 Task: Search "Javascript" and save the search with the name "CSS search" with the query "JS".
Action: Mouse moved to (766, 77)
Screenshot: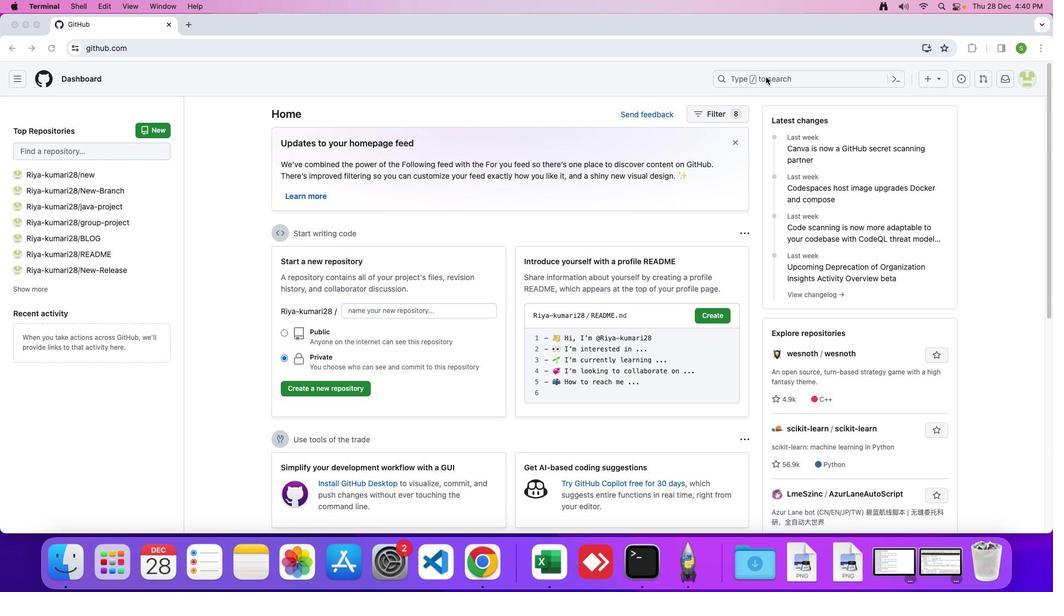 
Action: Mouse pressed left at (766, 77)
Screenshot: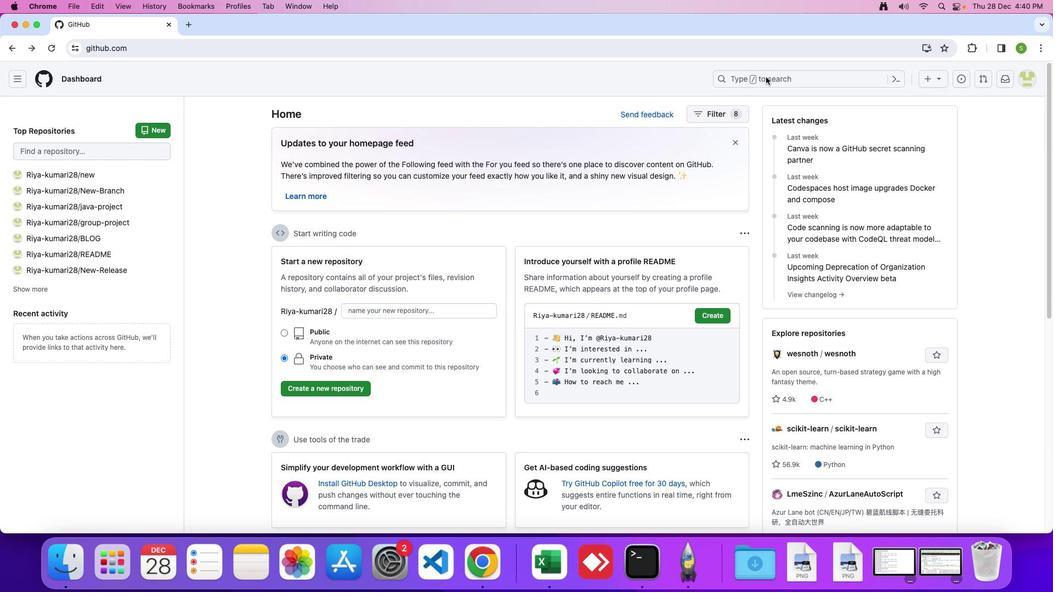 
Action: Mouse moved to (769, 77)
Screenshot: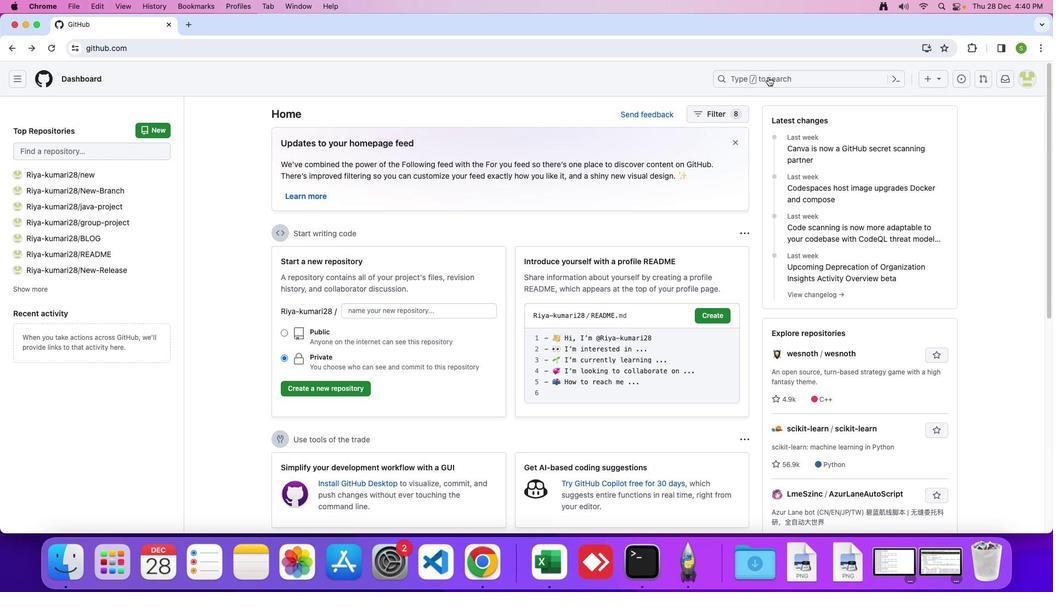 
Action: Mouse pressed left at (769, 77)
Screenshot: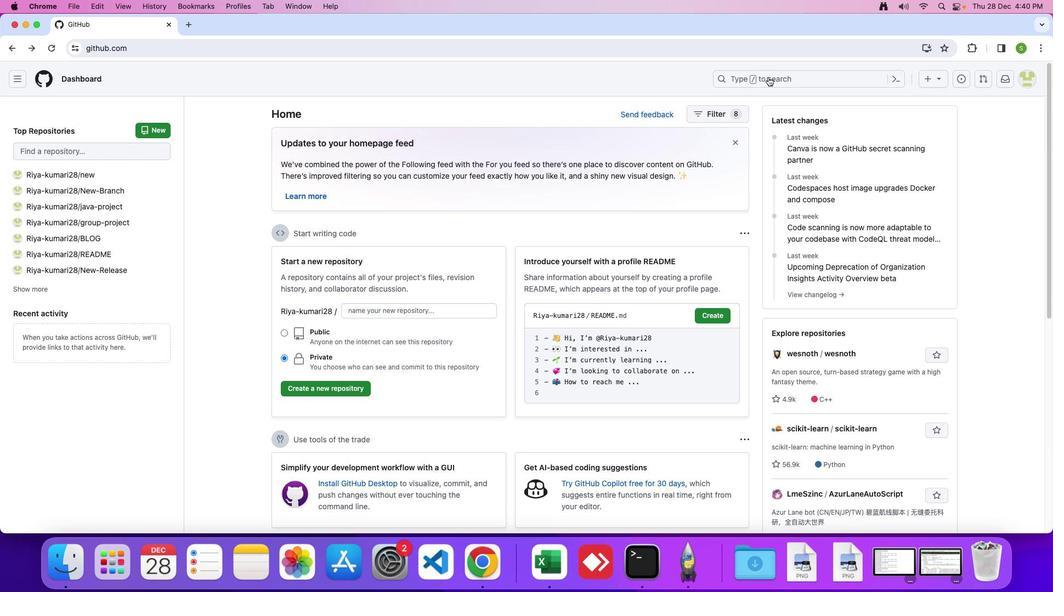 
Action: Mouse moved to (708, 77)
Screenshot: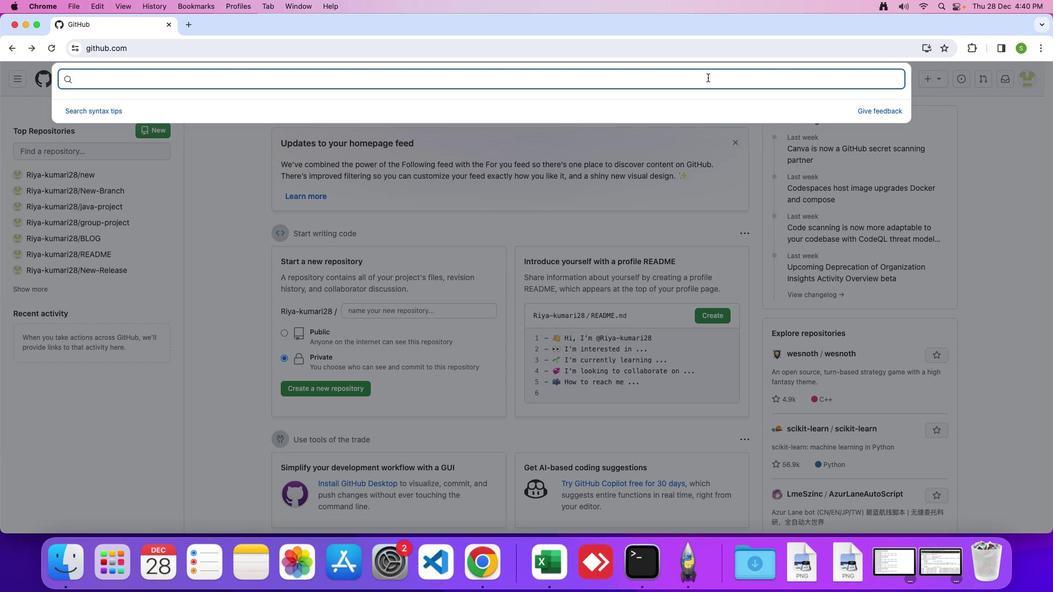 
Action: Key pressed 'J'Key.caps_lock'a''v''a''s''c''r''i''p''t'Key.enter
Screenshot: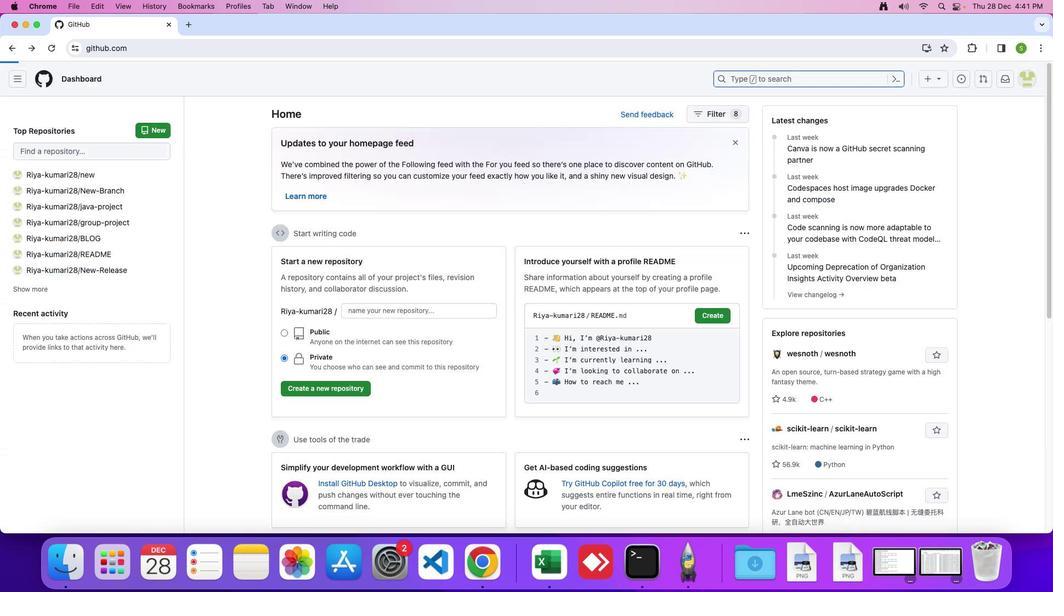 
Action: Mouse moved to (772, 114)
Screenshot: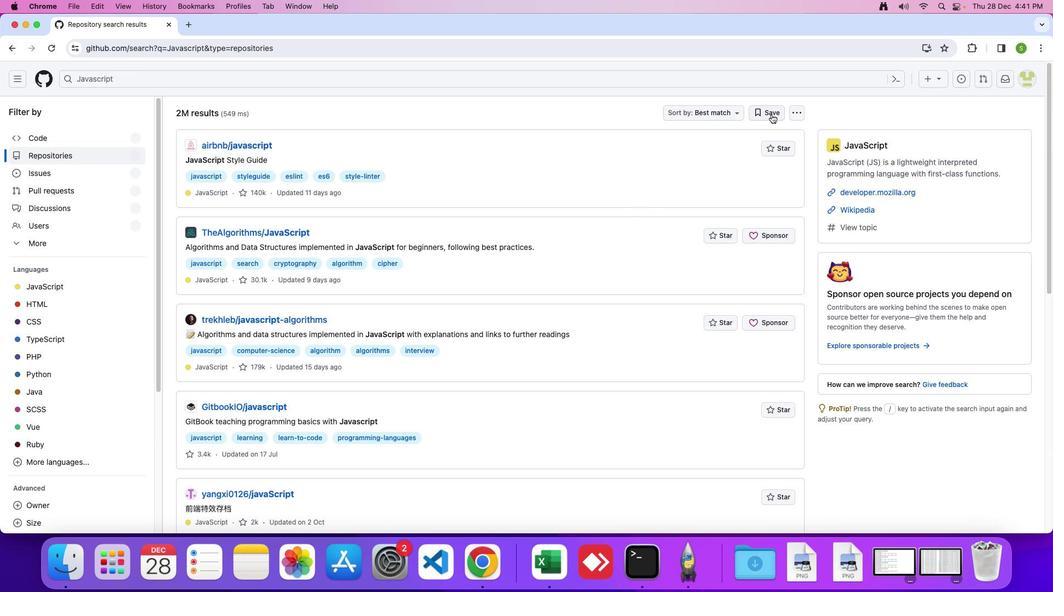 
Action: Mouse pressed left at (772, 114)
Screenshot: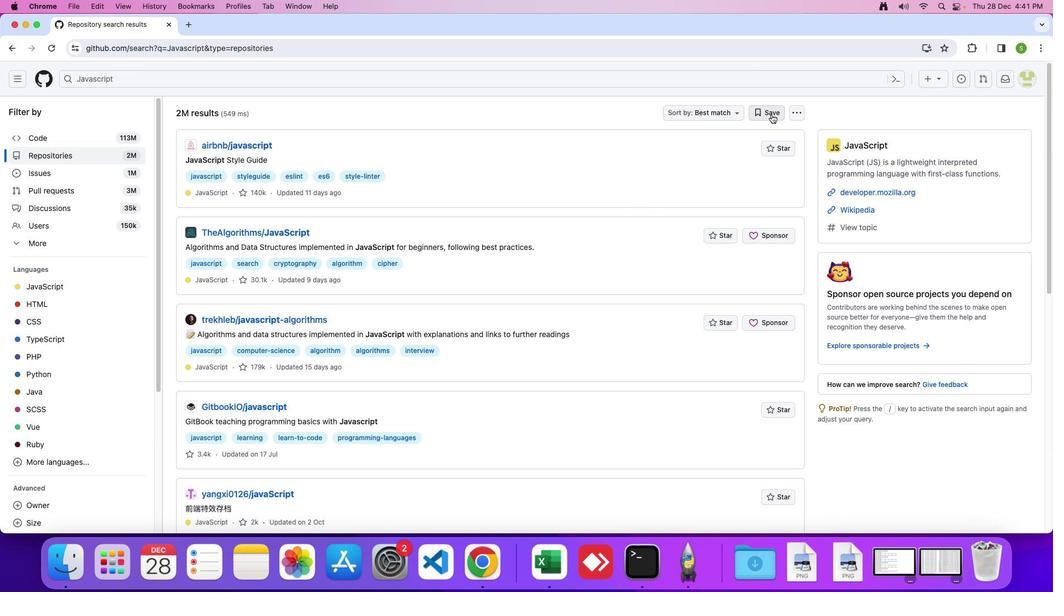 
Action: Mouse moved to (484, 277)
Screenshot: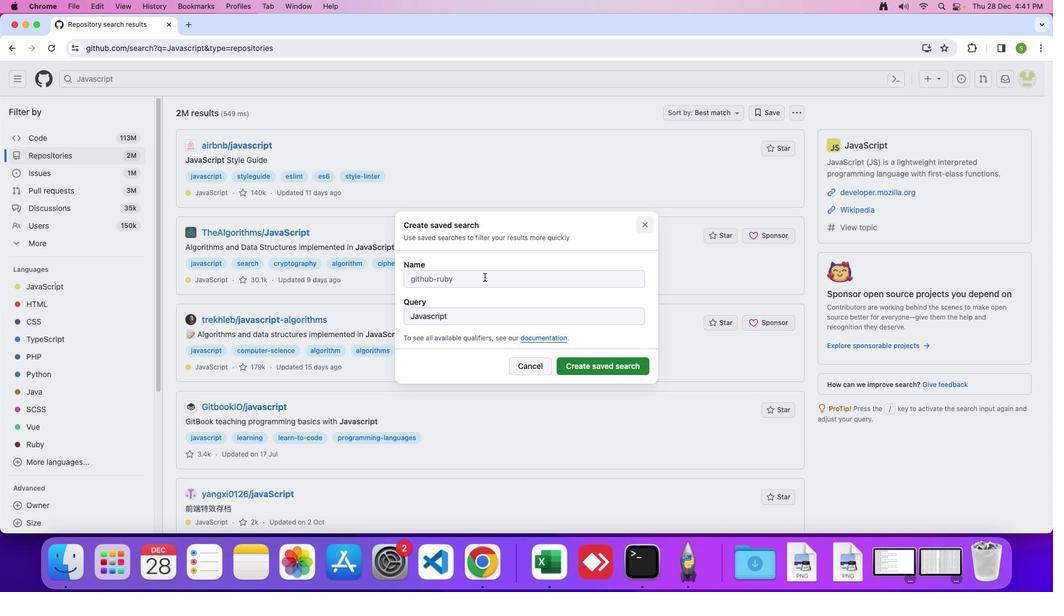 
Action: Mouse pressed left at (484, 277)
Screenshot: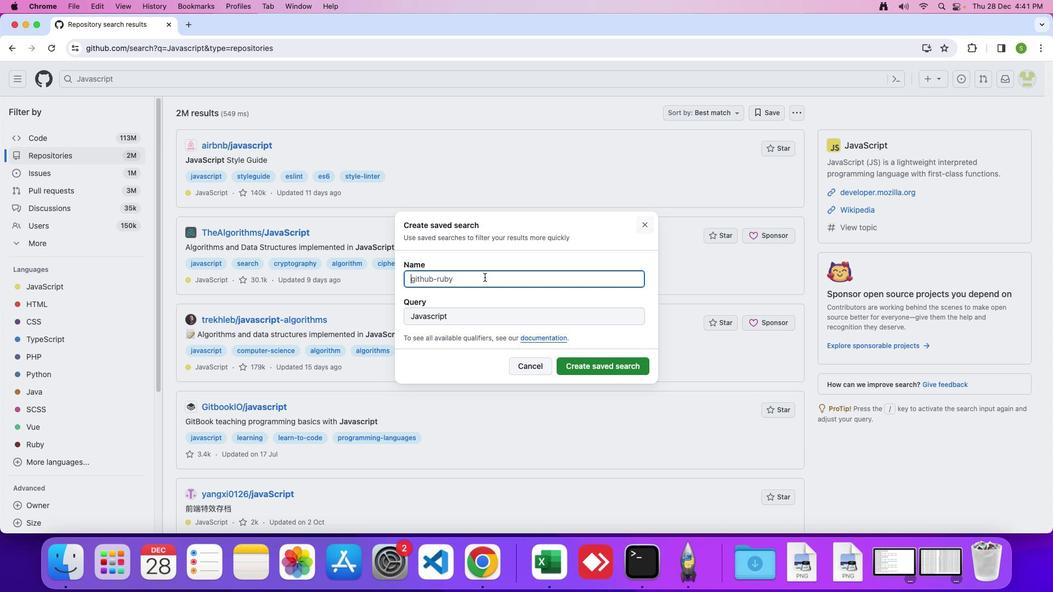
Action: Key pressed Key.caps_lock'C''S''S'Key.caps_lockKey.space's''e''a''r''c''h'
Screenshot: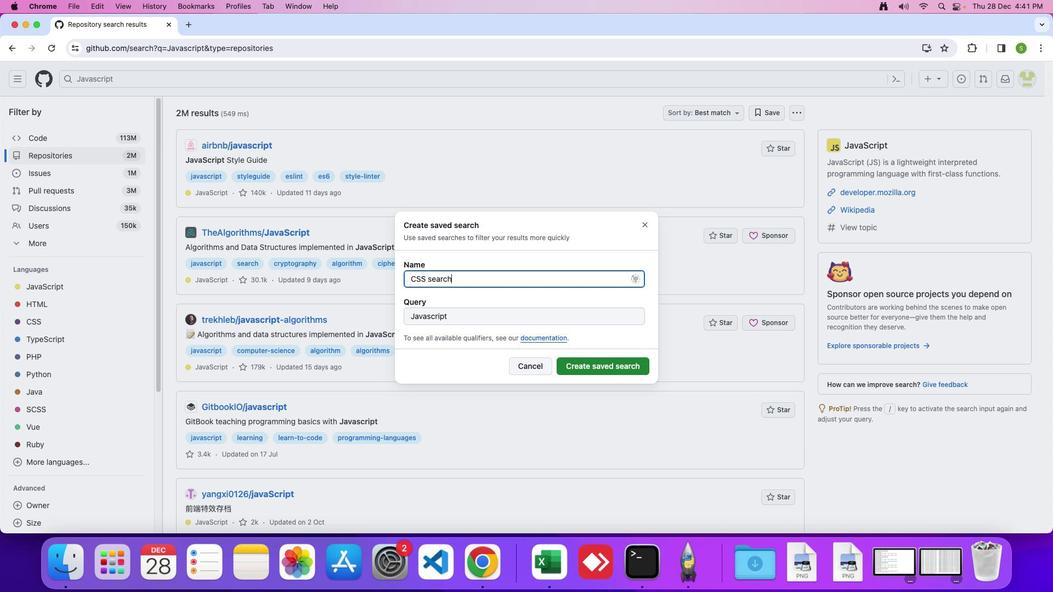 
Action: Mouse moved to (462, 315)
Screenshot: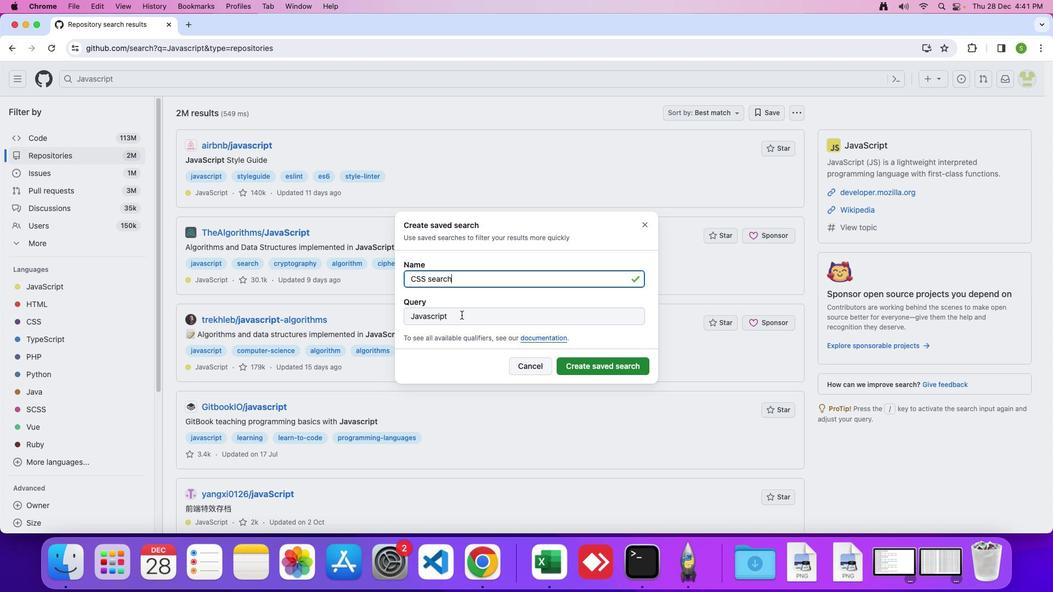 
Action: Mouse pressed left at (462, 315)
Screenshot: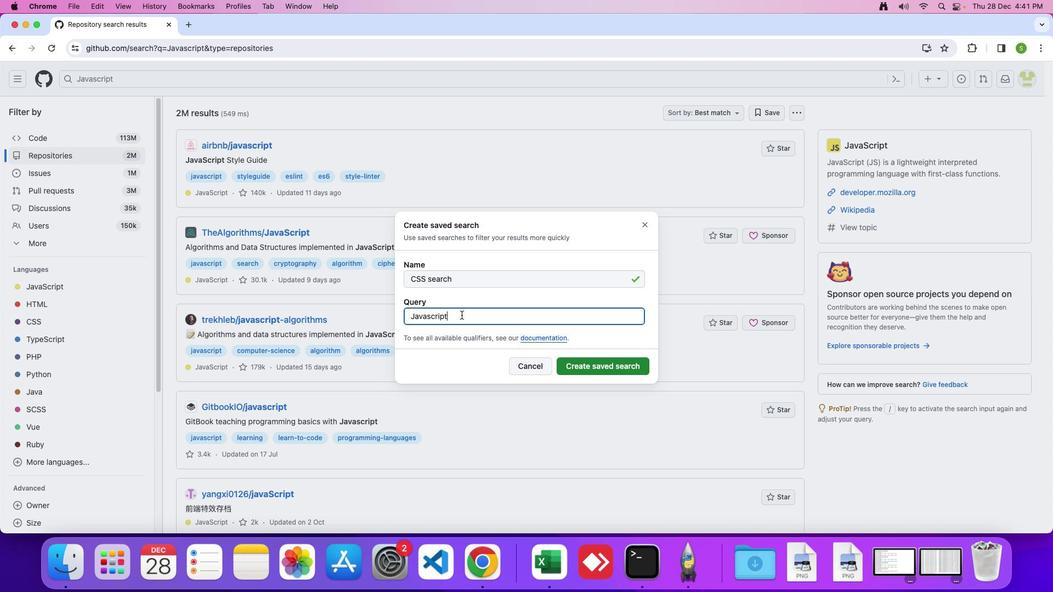 
Action: Mouse pressed left at (462, 315)
Screenshot: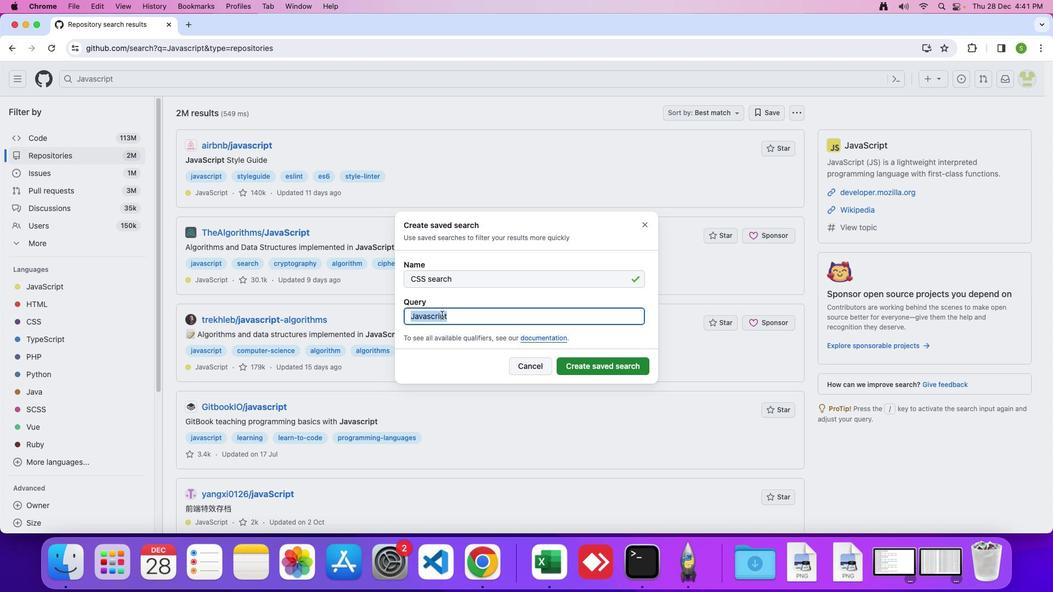 
Action: Mouse moved to (410, 316)
Screenshot: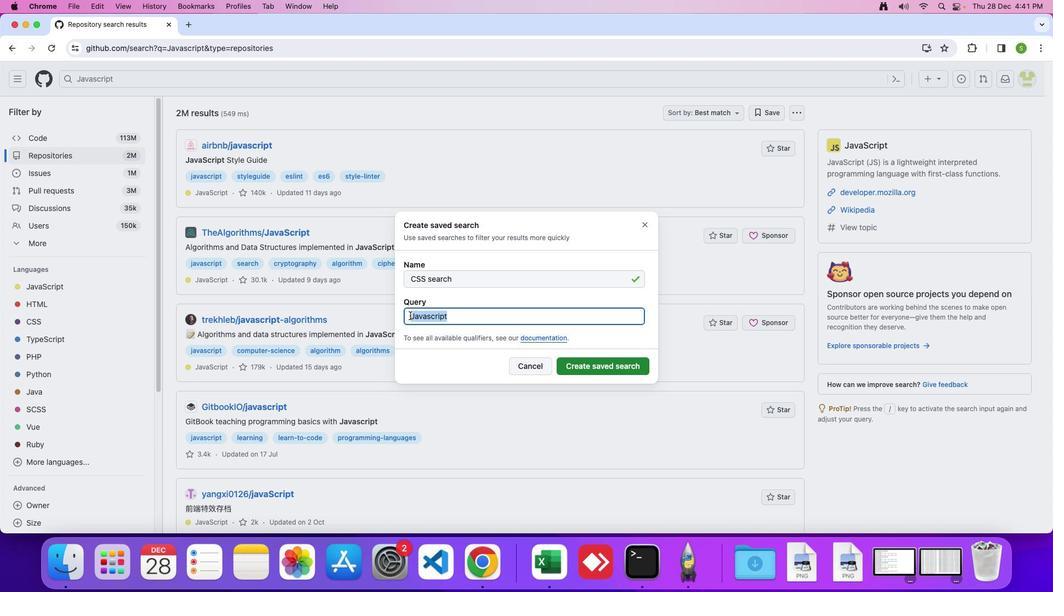 
Action: Key pressed Key.caps_lock'J''S'
Screenshot: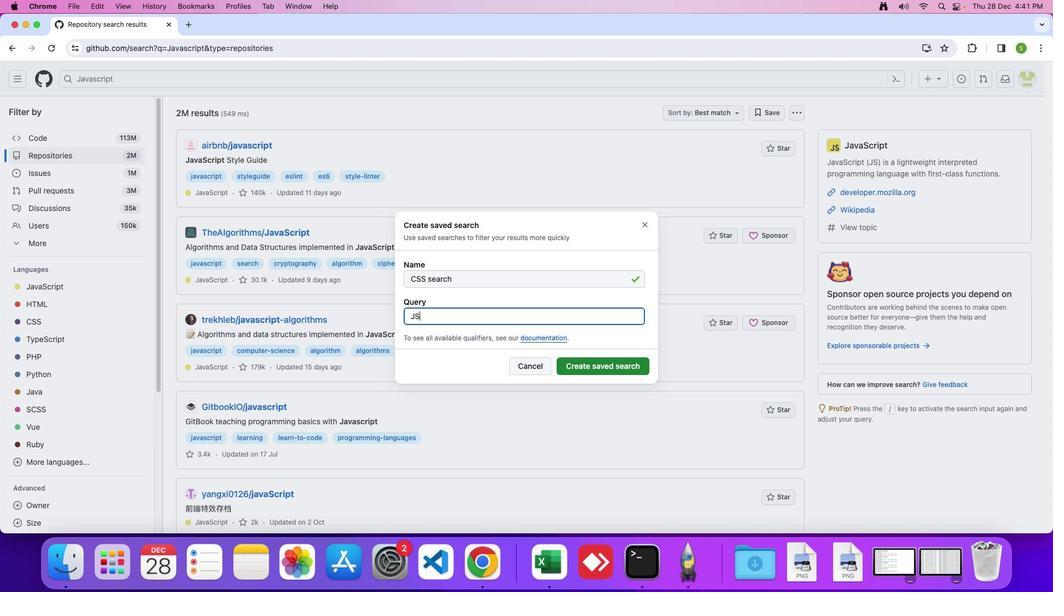 
Action: Mouse moved to (578, 363)
Screenshot: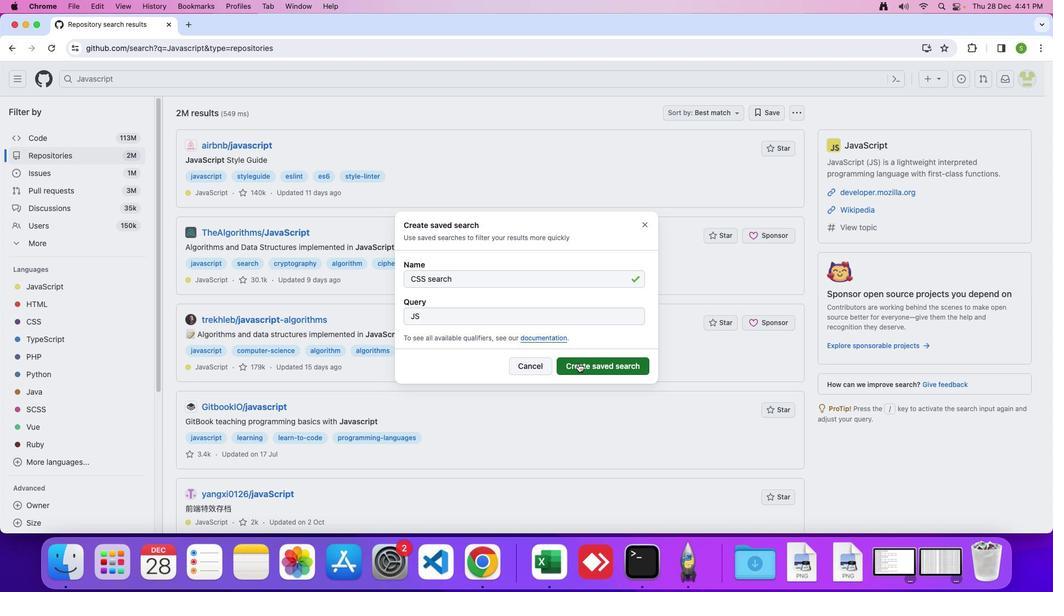 
Action: Mouse pressed left at (578, 363)
Screenshot: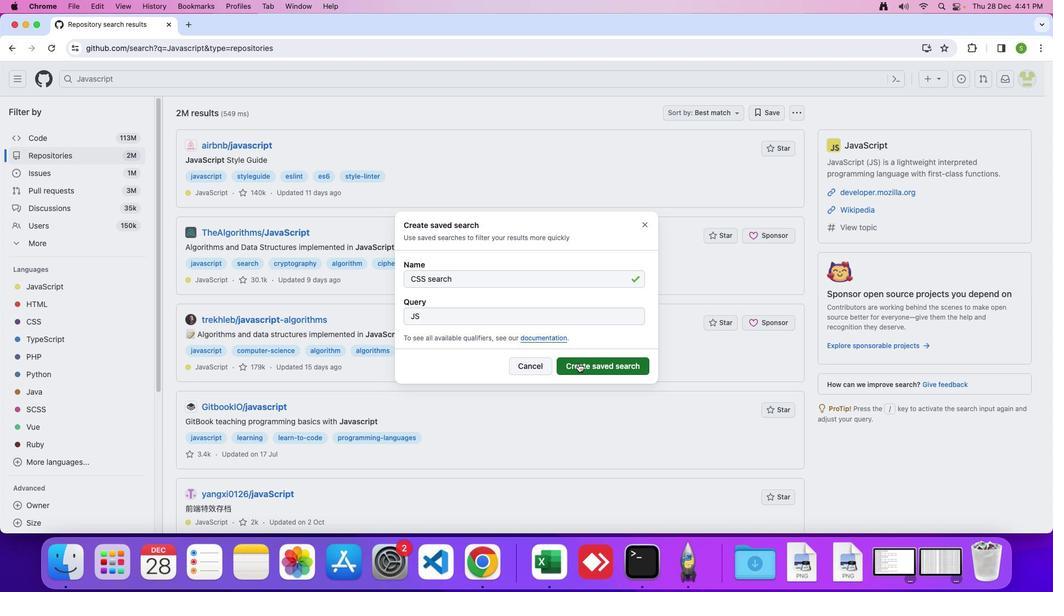 
Action: Mouse moved to (583, 352)
Screenshot: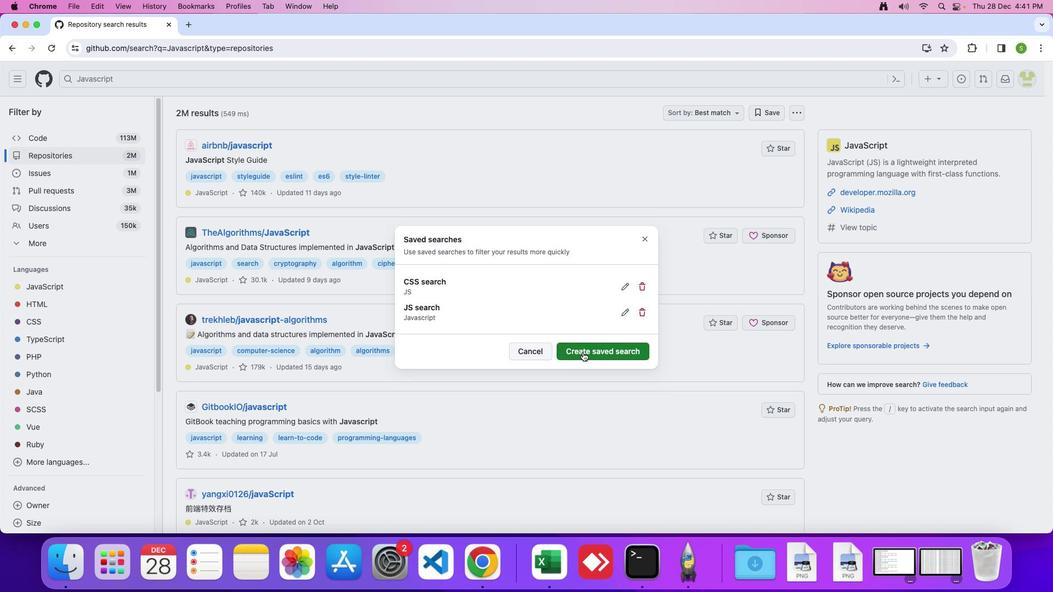 
